 Task: Create a sub task Design and Implement Solution for the task  Implement multi-factor authentication for user login in the project ActivaPro , assign it to team member softage.4@softage.net and update the status of the sub task to  Completed , set the priority of the sub task to High
Action: Mouse moved to (40, 275)
Screenshot: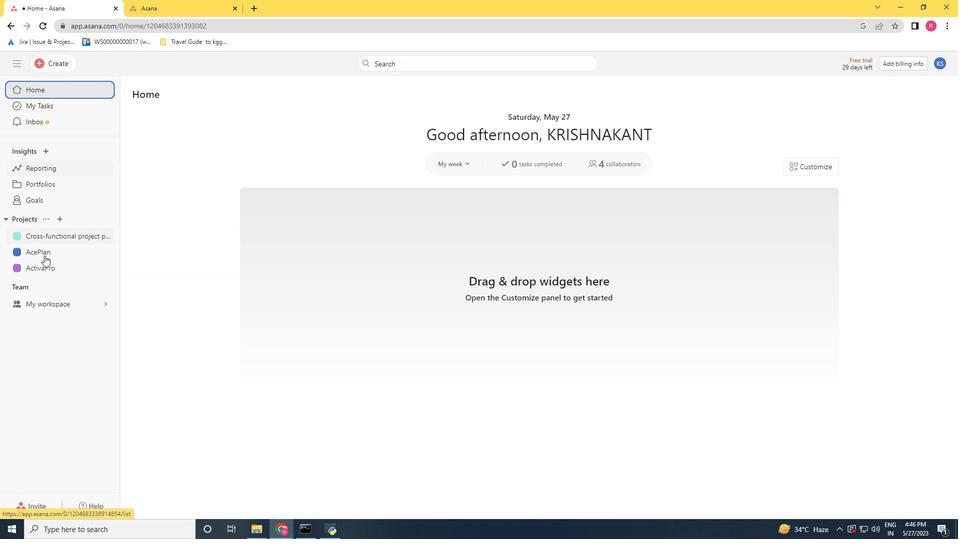 
Action: Mouse pressed left at (40, 275)
Screenshot: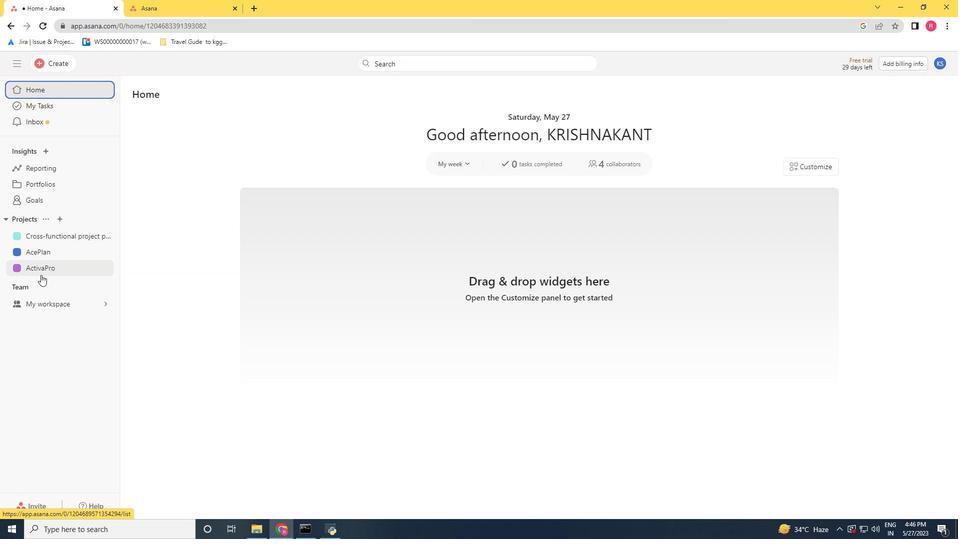 
Action: Mouse moved to (352, 235)
Screenshot: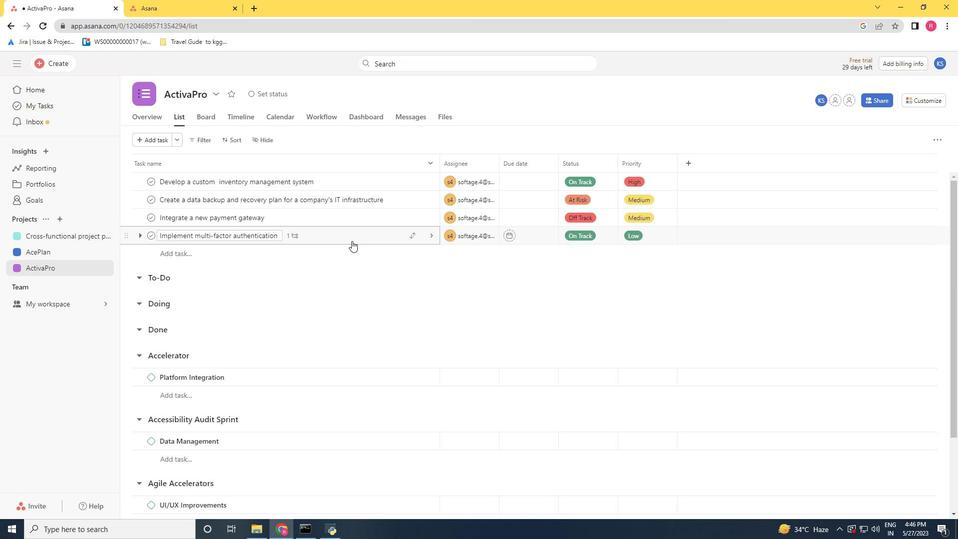 
Action: Mouse pressed left at (352, 235)
Screenshot: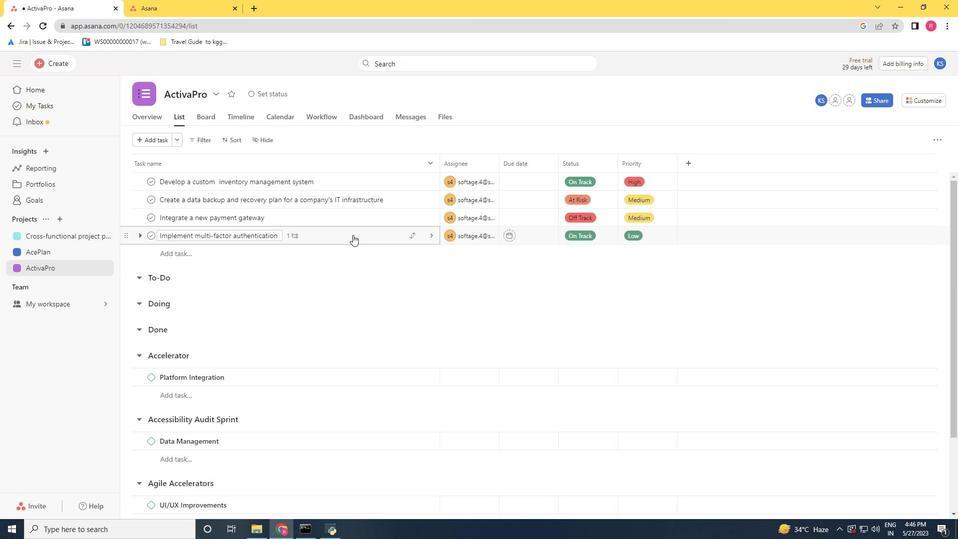 
Action: Mouse moved to (674, 366)
Screenshot: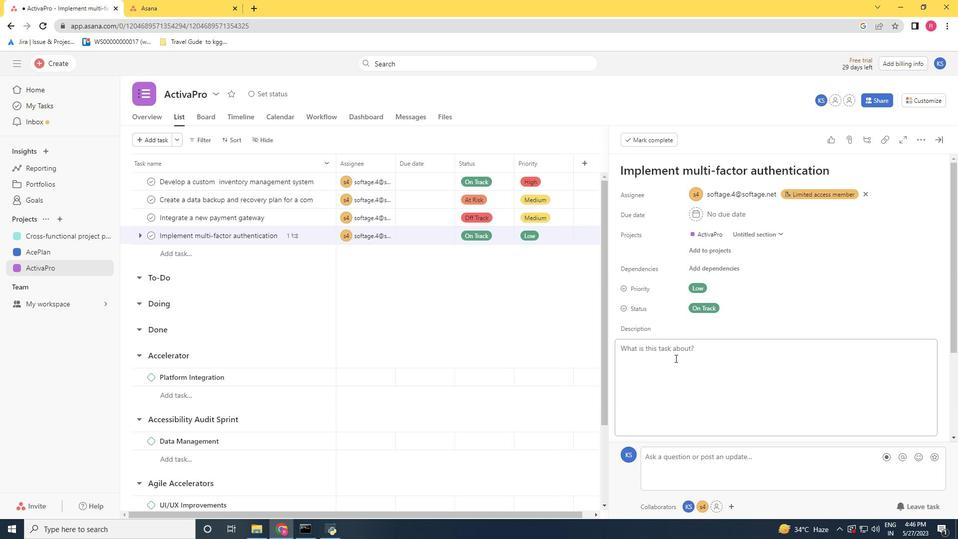 
Action: Mouse scrolled (674, 365) with delta (0, 0)
Screenshot: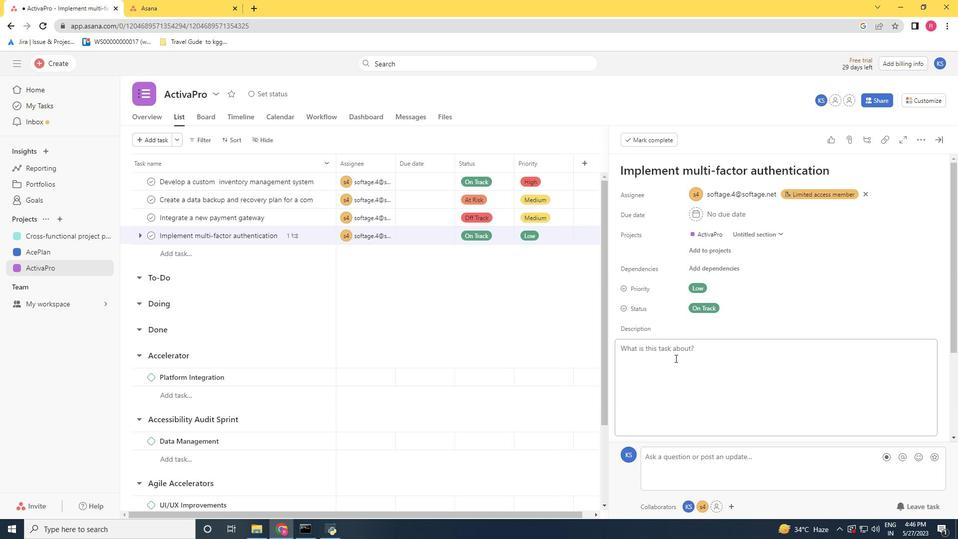 
Action: Mouse moved to (674, 366)
Screenshot: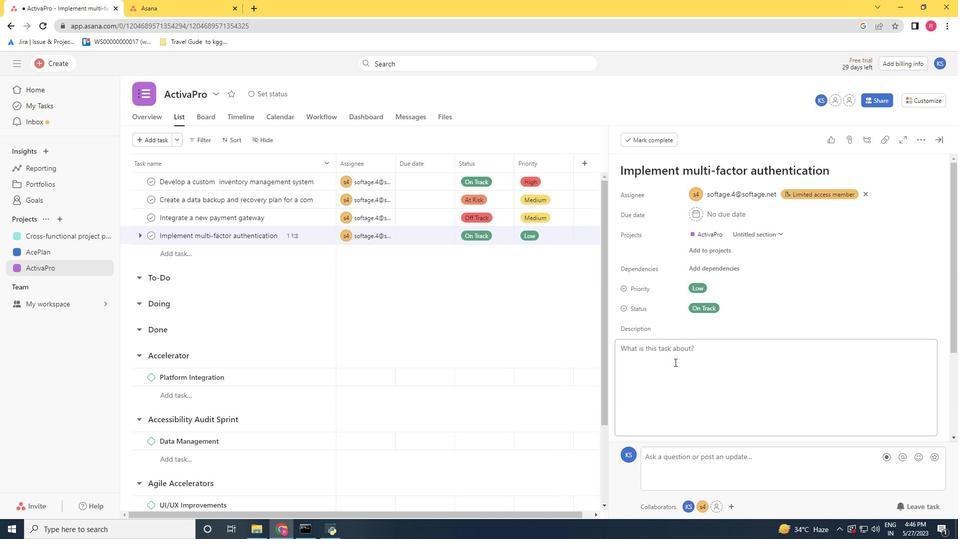 
Action: Mouse scrolled (674, 366) with delta (0, 0)
Screenshot: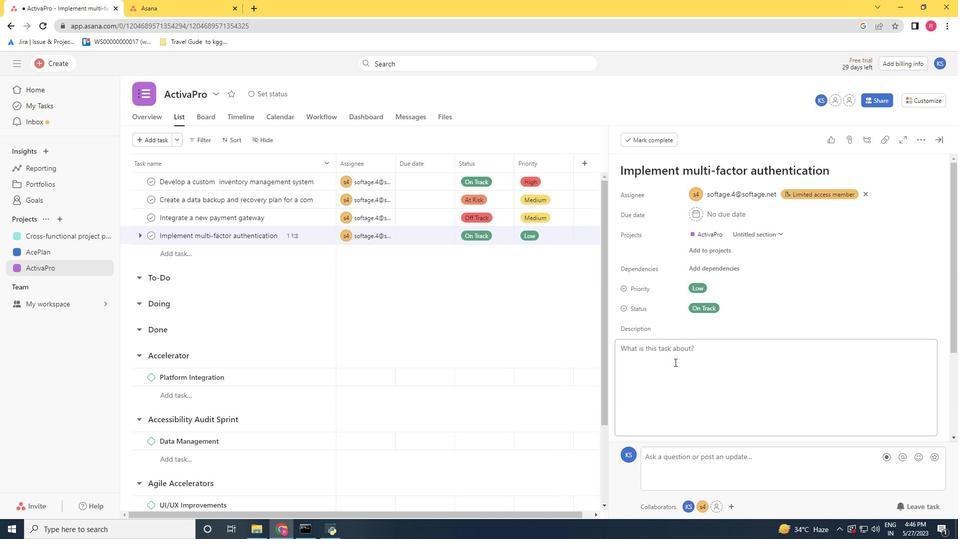 
Action: Mouse scrolled (674, 366) with delta (0, 0)
Screenshot: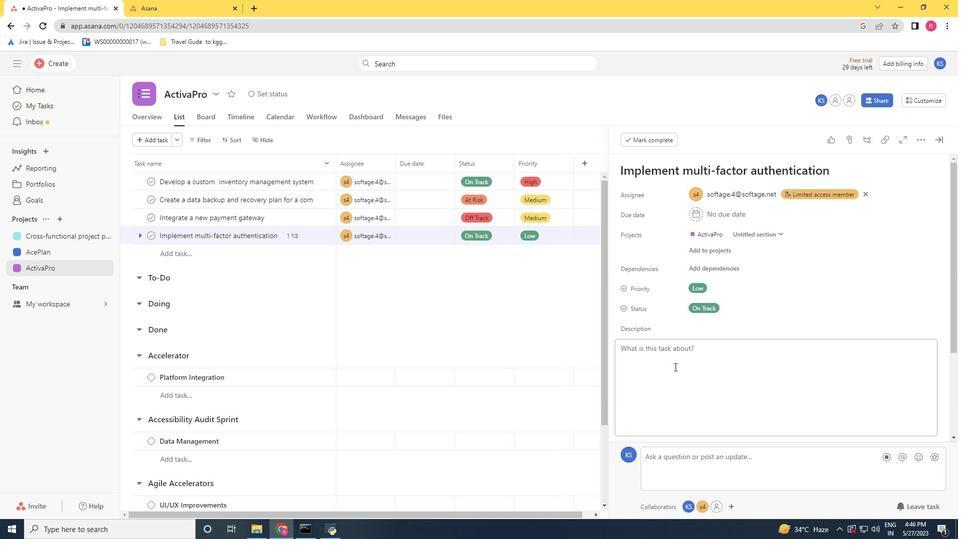 
Action: Mouse moved to (658, 361)
Screenshot: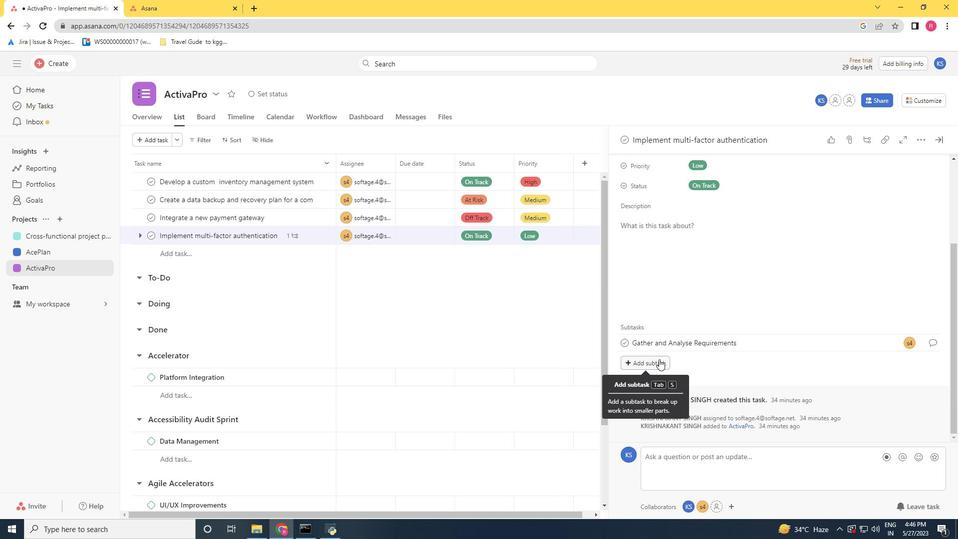 
Action: Mouse pressed left at (658, 361)
Screenshot: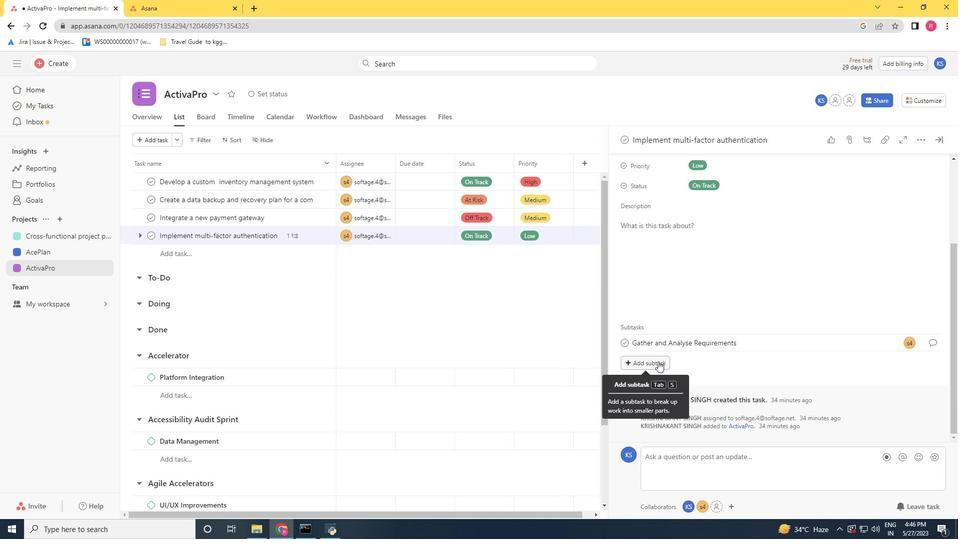 
Action: Mouse moved to (618, 341)
Screenshot: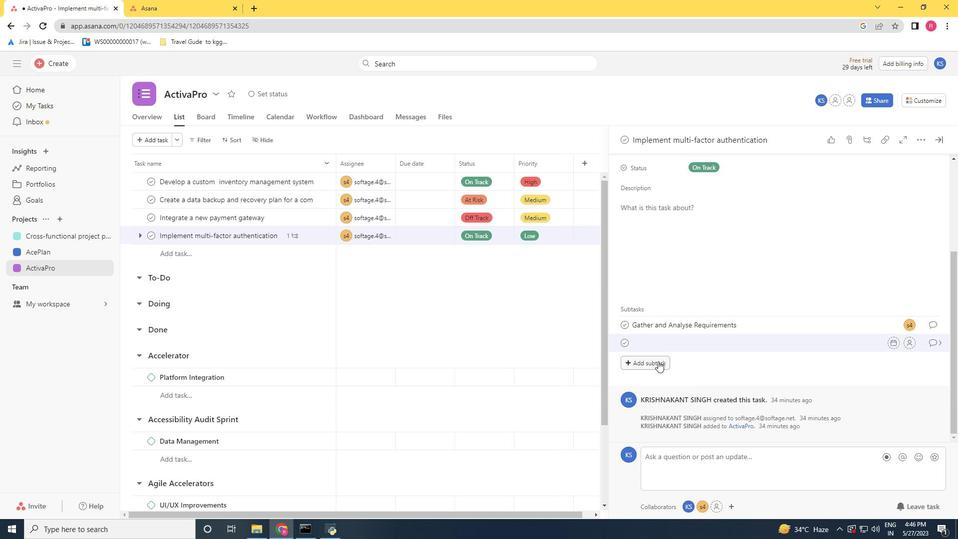 
Action: Key pressed <Key.shift>De
Screenshot: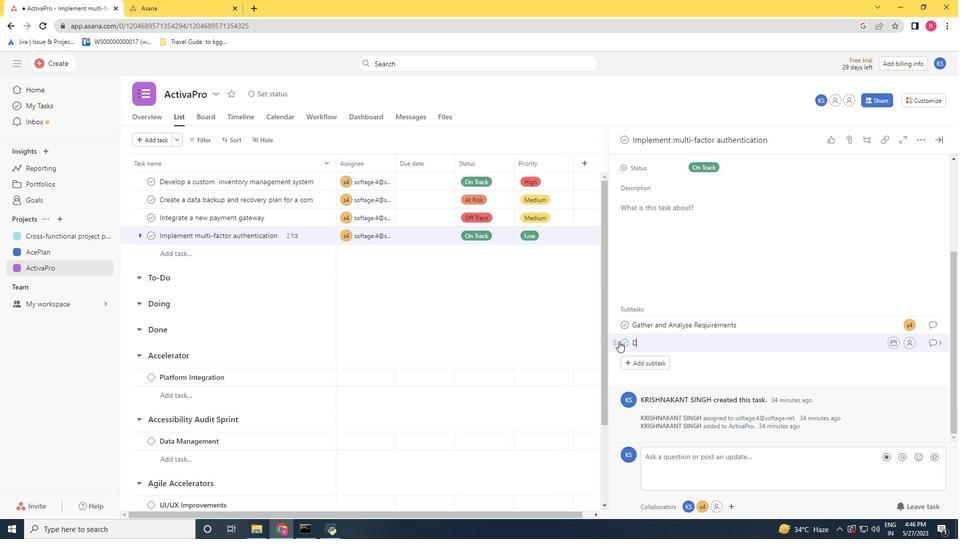
Action: Mouse moved to (618, 340)
Screenshot: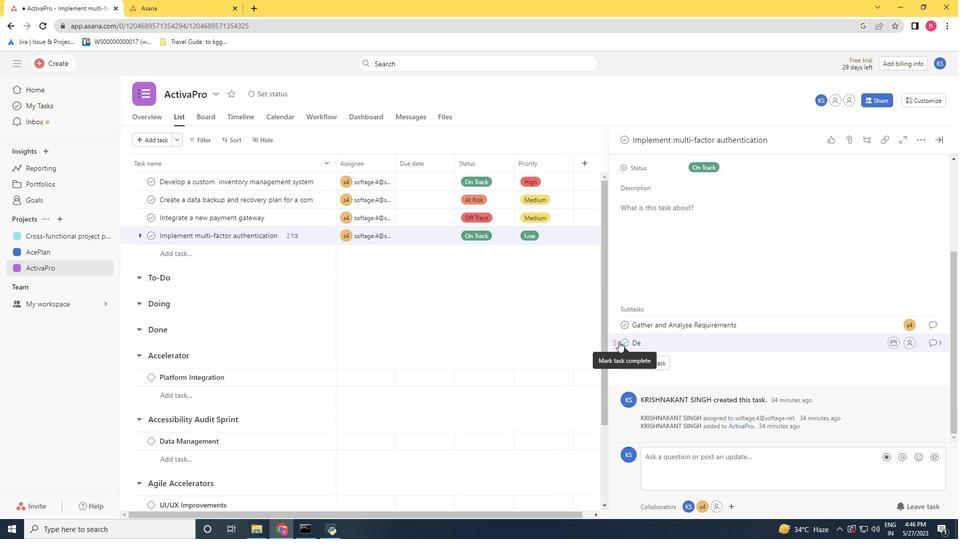 
Action: Key pressed sign<Key.space>and<Key.space><Key.shift>Implement<Key.space>
Screenshot: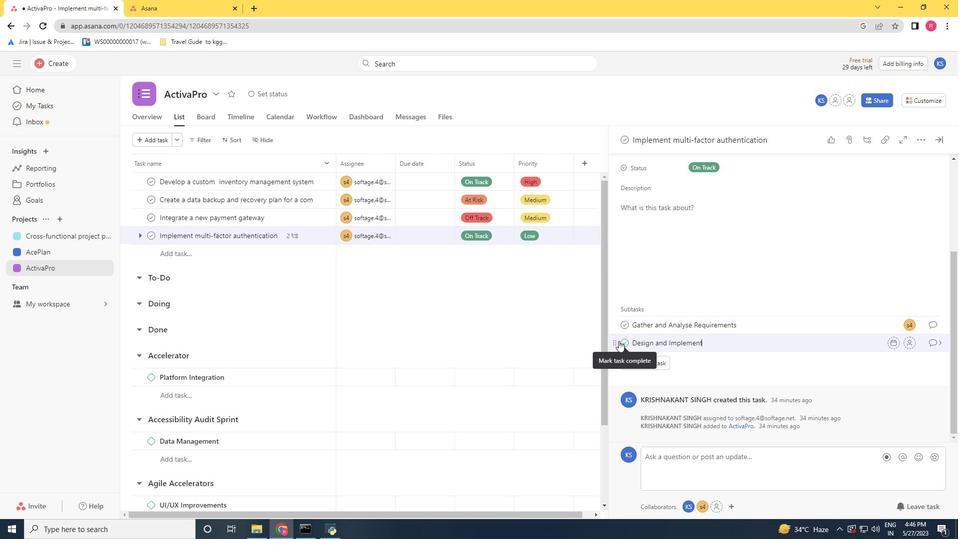 
Action: Mouse moved to (760, 222)
Screenshot: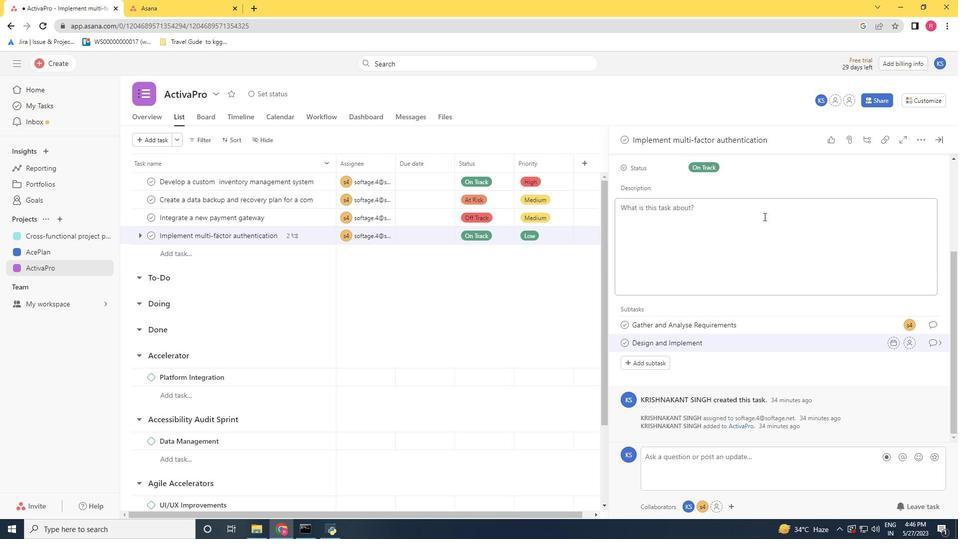 
Action: Key pressed <Key.shift>Solution<Key.space>
Screenshot: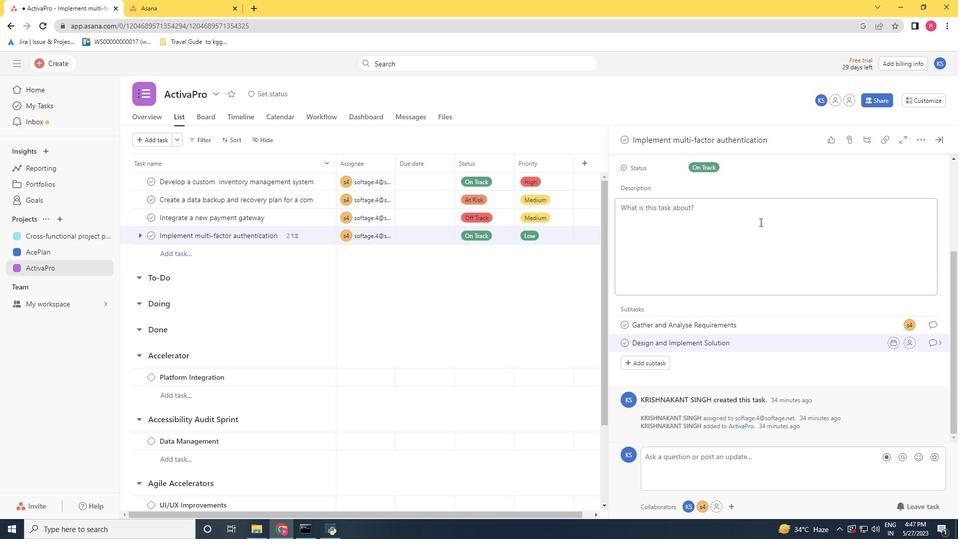 
Action: Mouse moved to (910, 340)
Screenshot: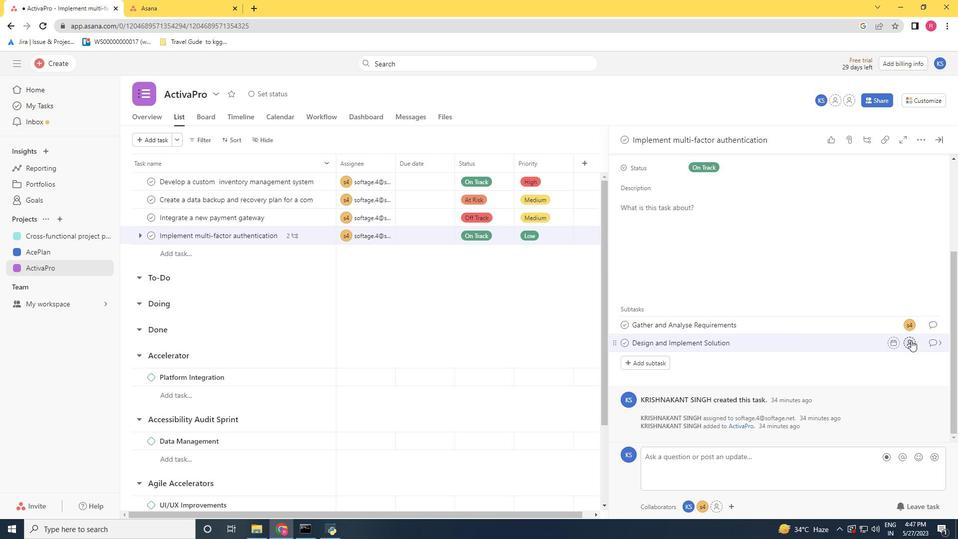 
Action: Mouse pressed left at (910, 340)
Screenshot: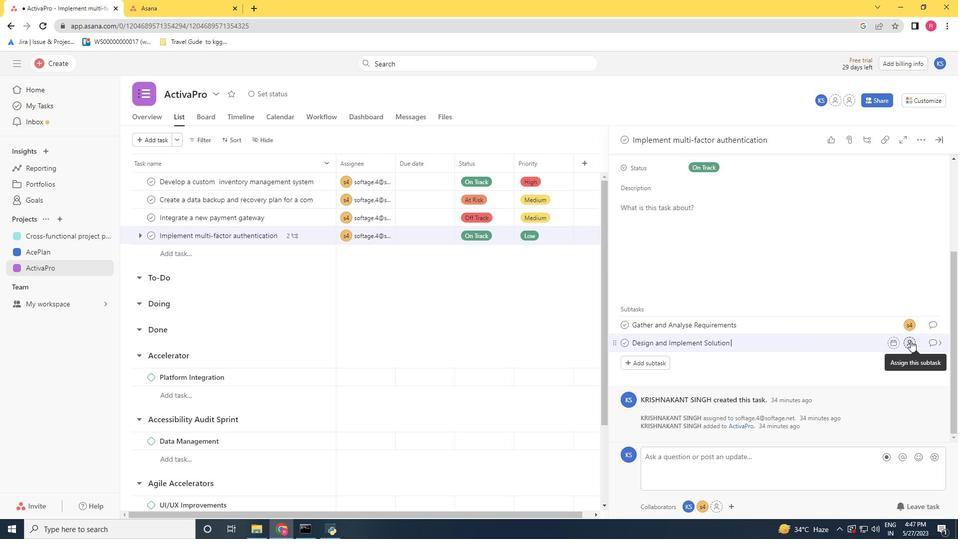 
Action: Mouse moved to (809, 435)
Screenshot: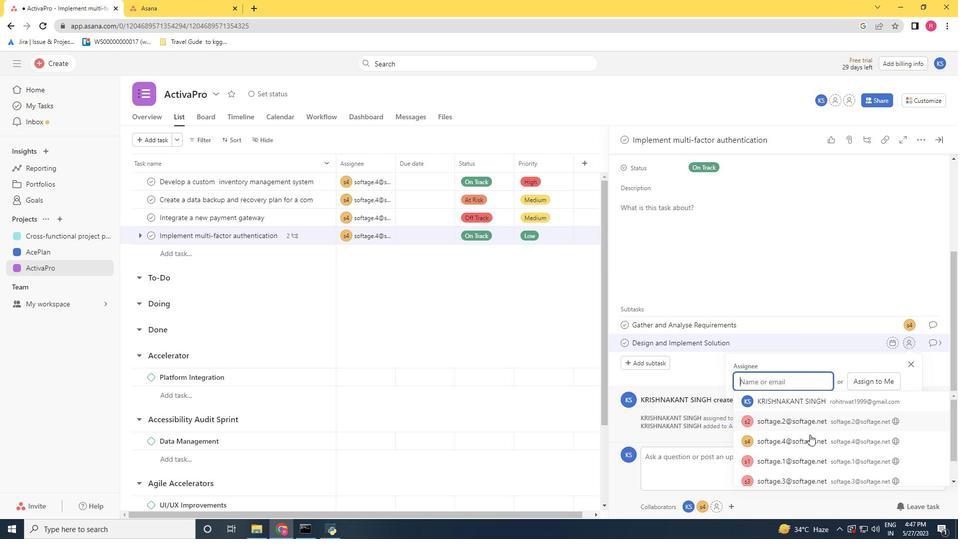 
Action: Mouse pressed left at (809, 435)
Screenshot: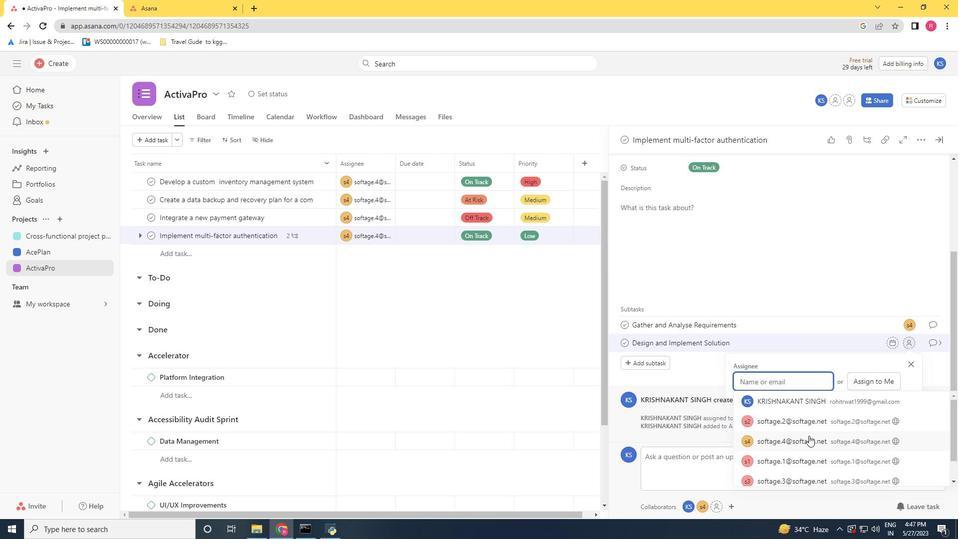 
Action: Mouse moved to (935, 342)
Screenshot: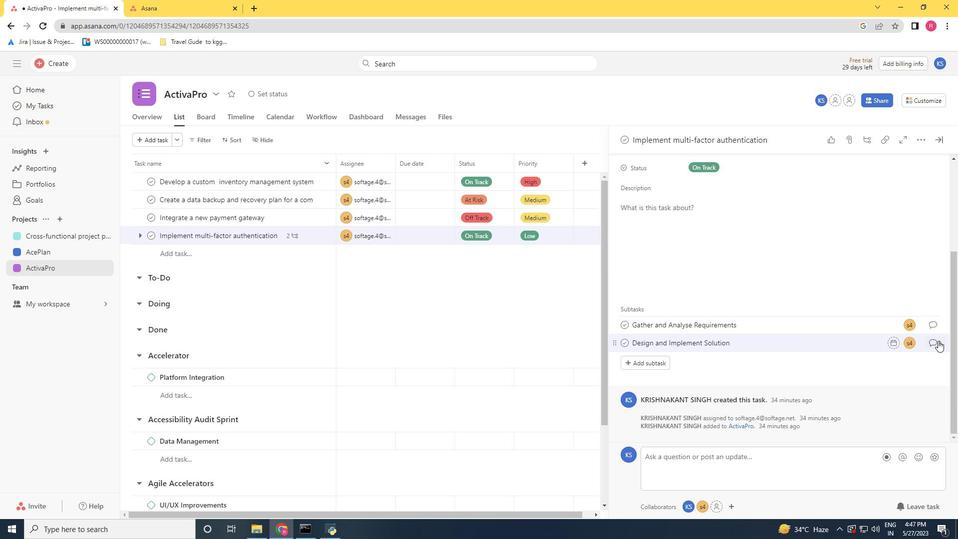 
Action: Mouse pressed left at (935, 342)
Screenshot: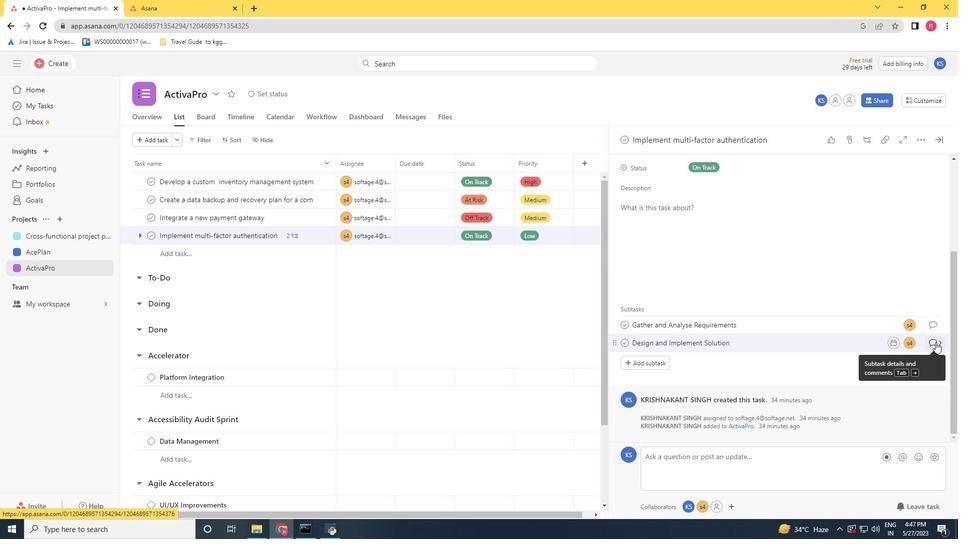 
Action: Mouse moved to (661, 281)
Screenshot: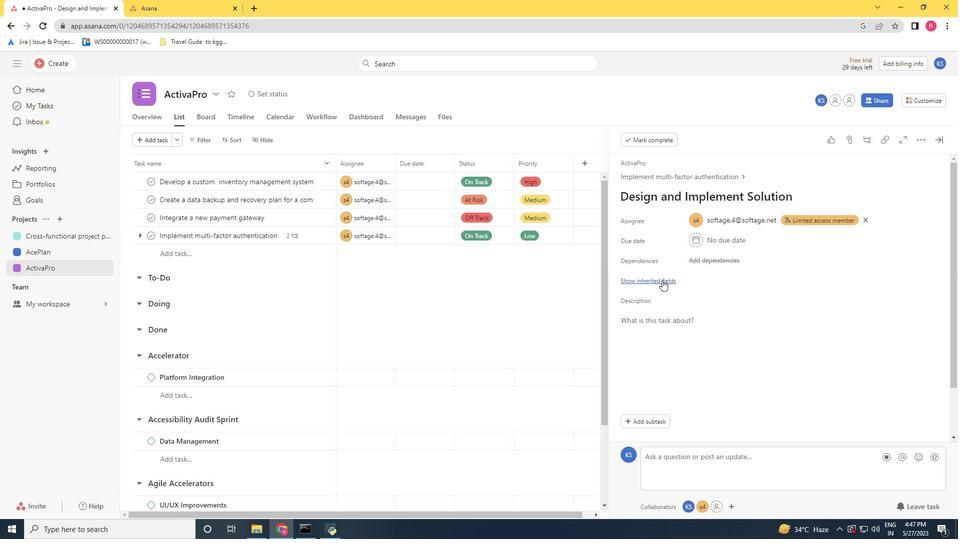
Action: Mouse pressed left at (661, 281)
Screenshot: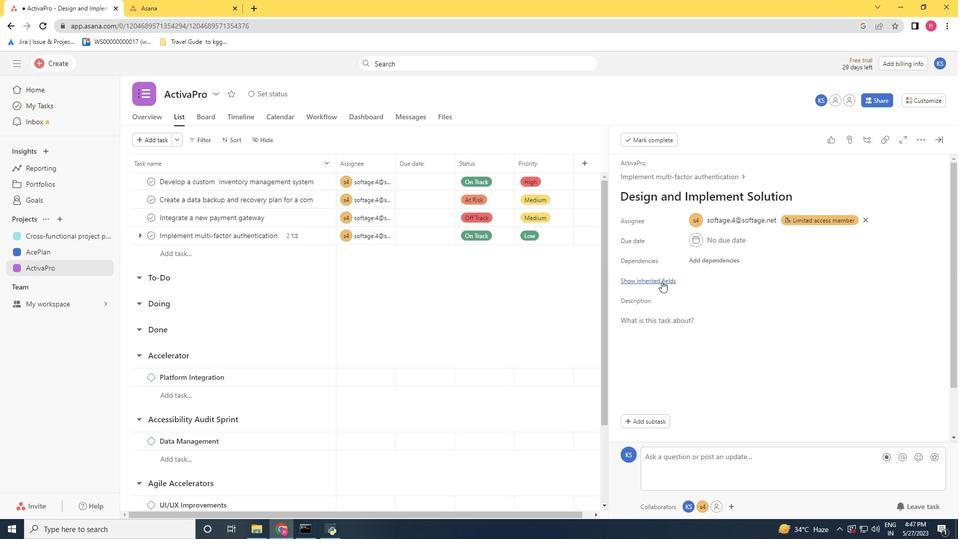 
Action: Mouse moved to (696, 316)
Screenshot: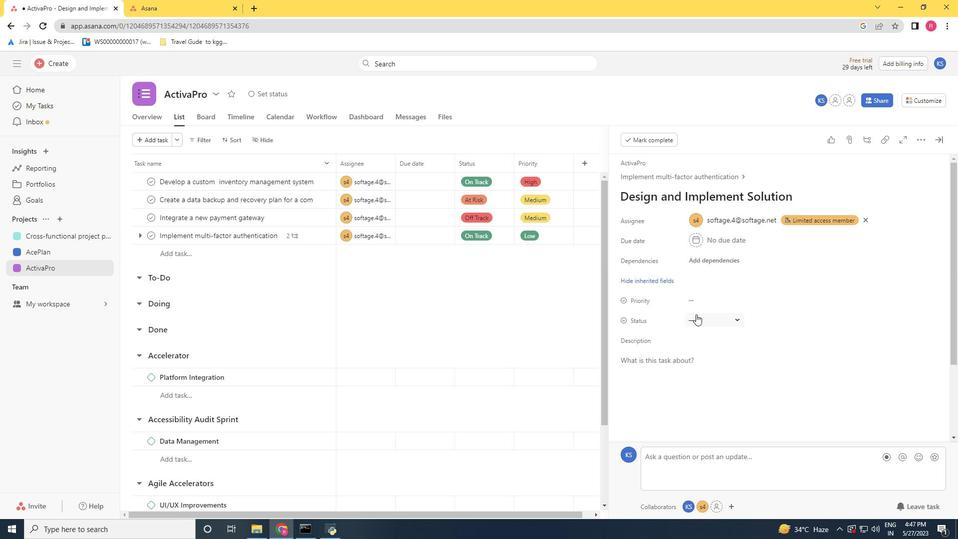 
Action: Mouse pressed left at (696, 316)
Screenshot: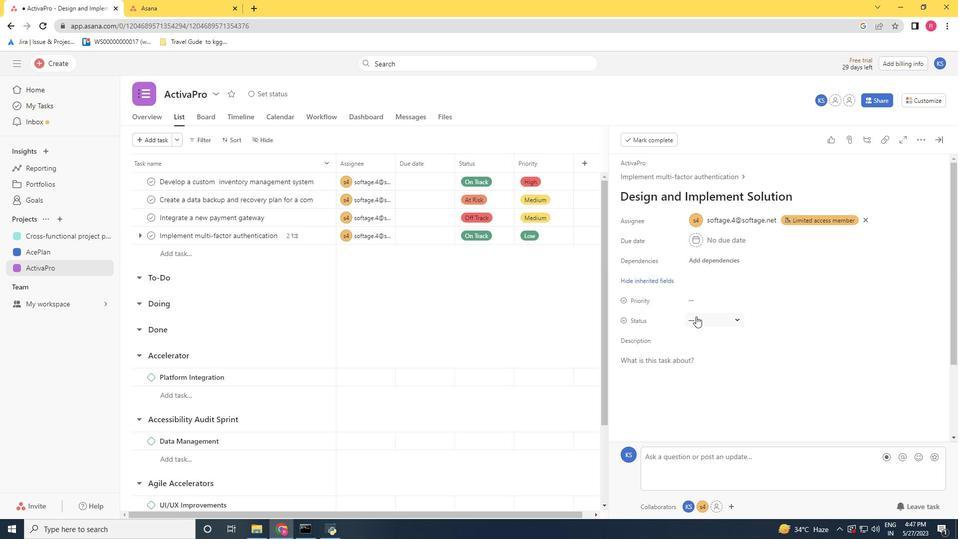 
Action: Mouse moved to (716, 407)
Screenshot: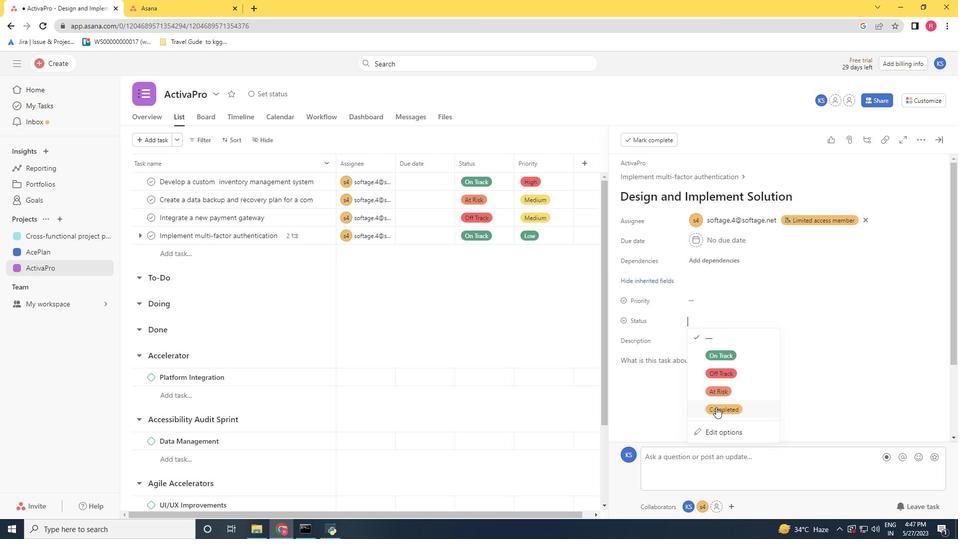 
Action: Mouse pressed left at (716, 407)
Screenshot: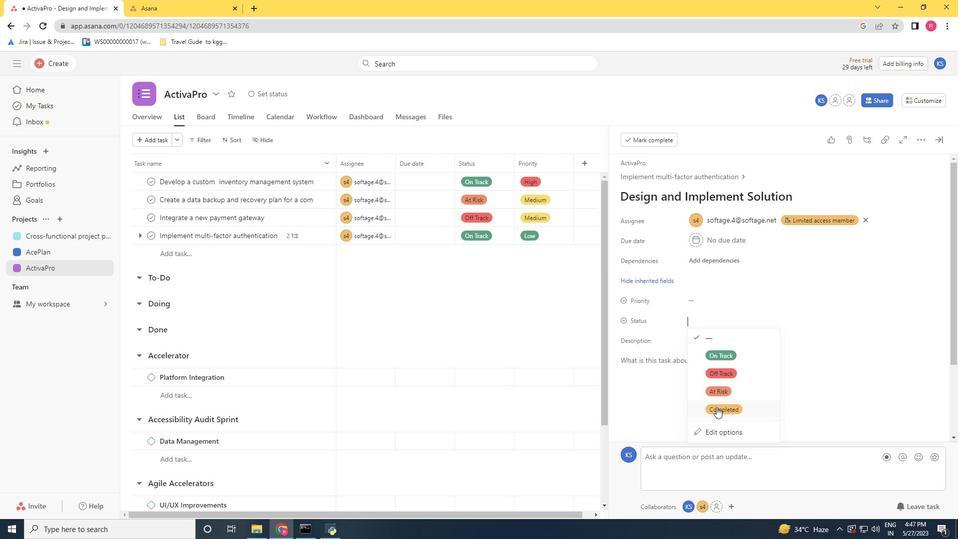 
Action: Mouse moved to (703, 304)
Screenshot: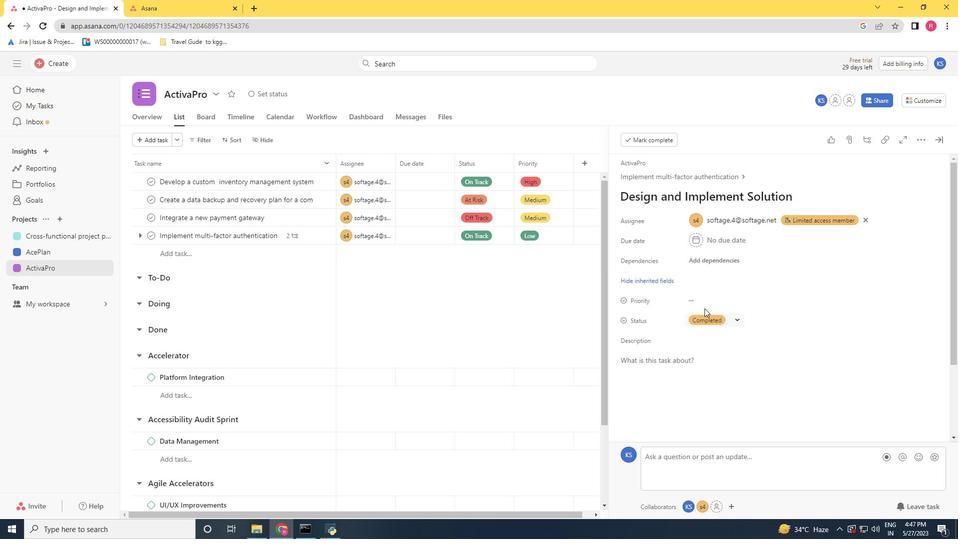 
Action: Mouse pressed left at (703, 304)
Screenshot: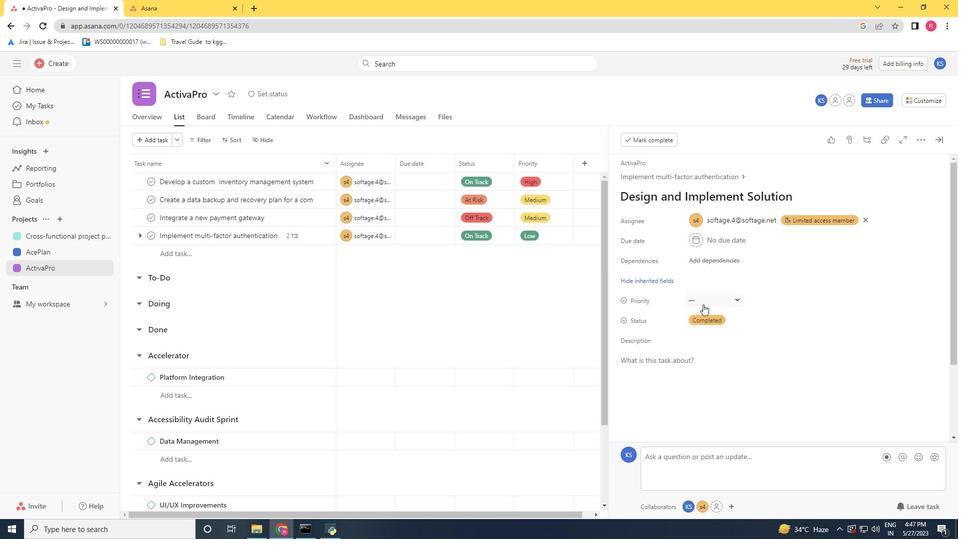 
Action: Mouse moved to (717, 334)
Screenshot: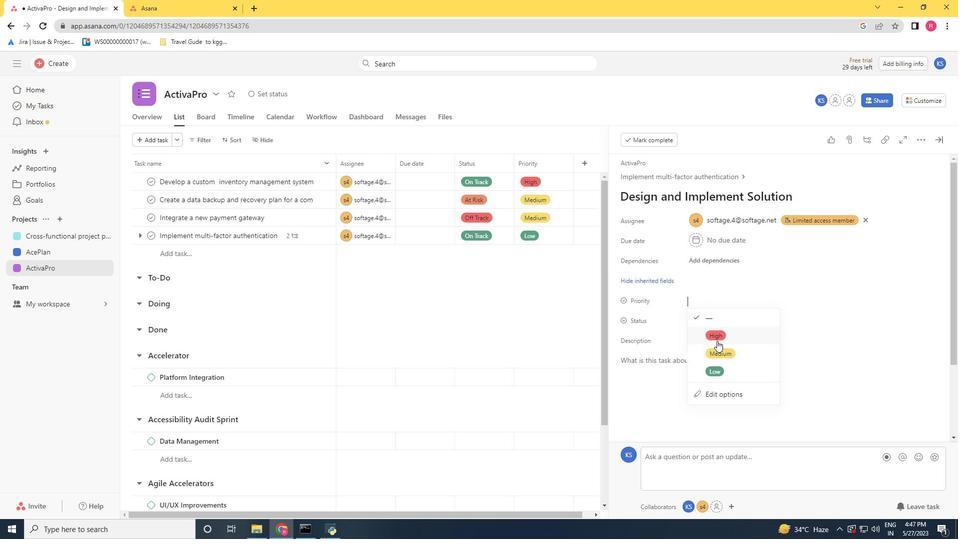 
Action: Mouse pressed left at (717, 334)
Screenshot: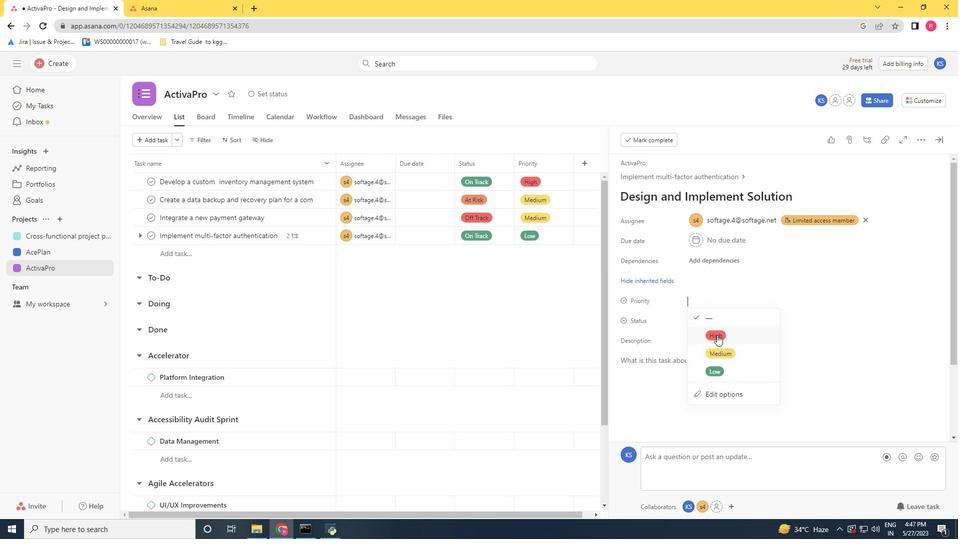 
Action: Mouse moved to (936, 145)
Screenshot: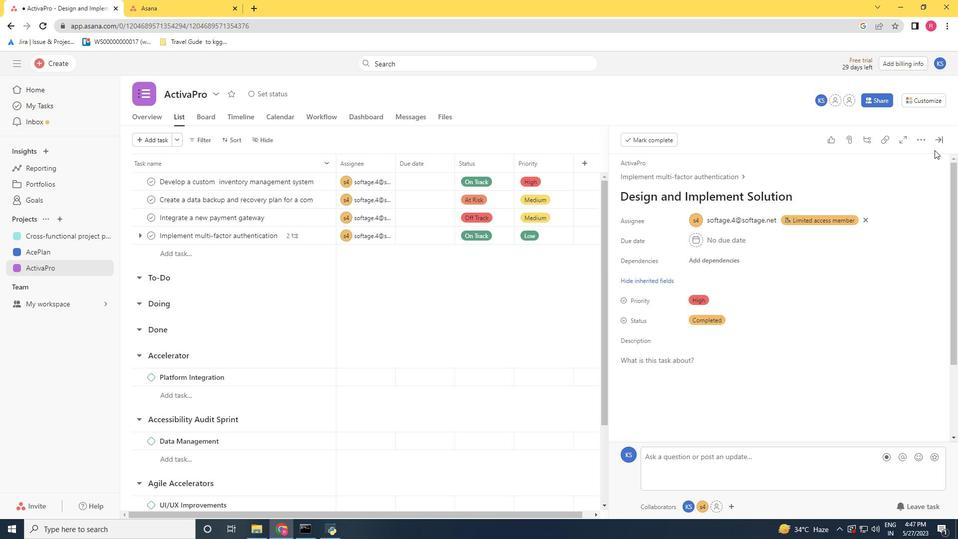
Action: Mouse pressed left at (936, 145)
Screenshot: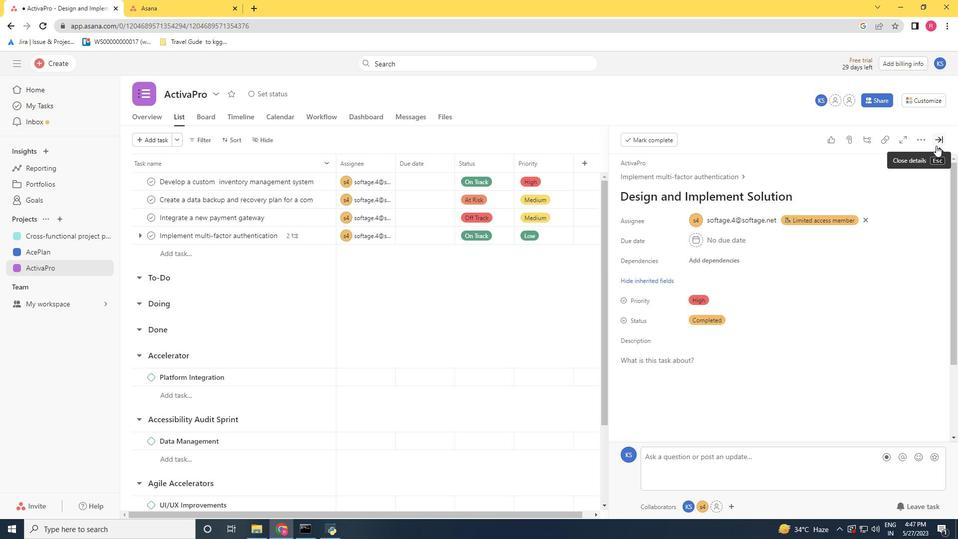
